 Task: Update the garage spots of the saved search to 1+.
Action: Mouse moved to (368, 289)
Screenshot: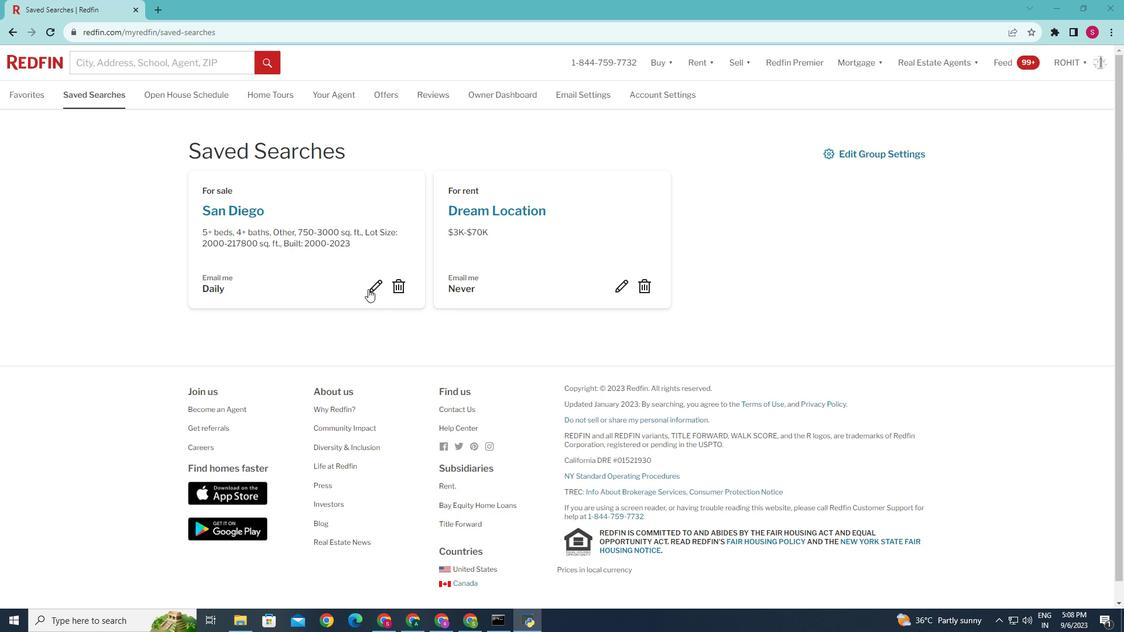 
Action: Mouse pressed left at (368, 289)
Screenshot: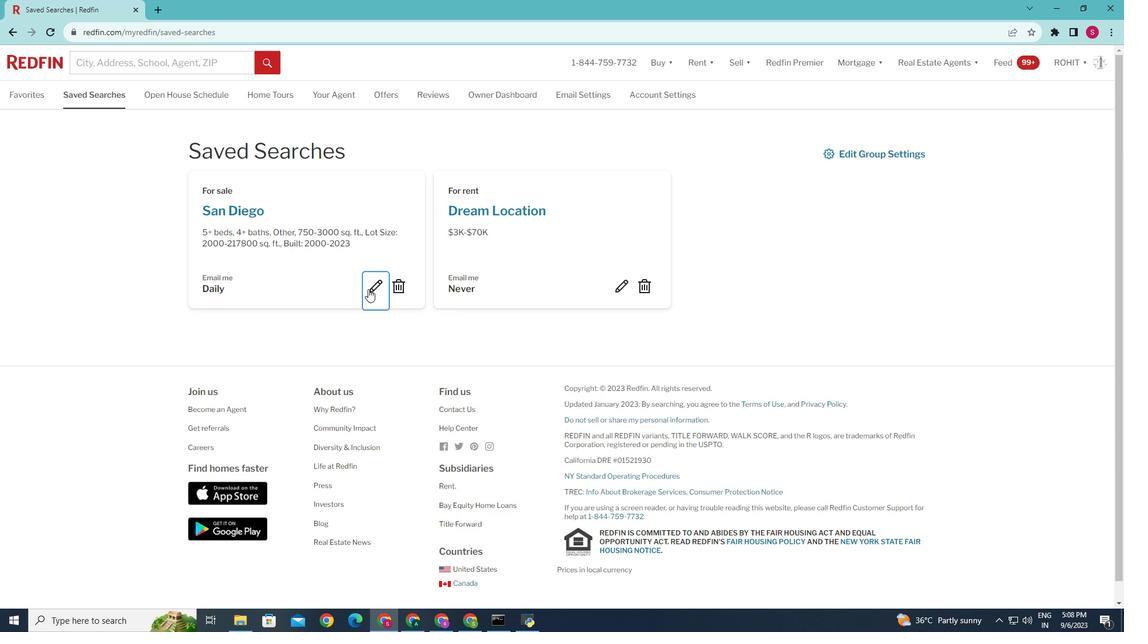 
Action: Mouse moved to (520, 349)
Screenshot: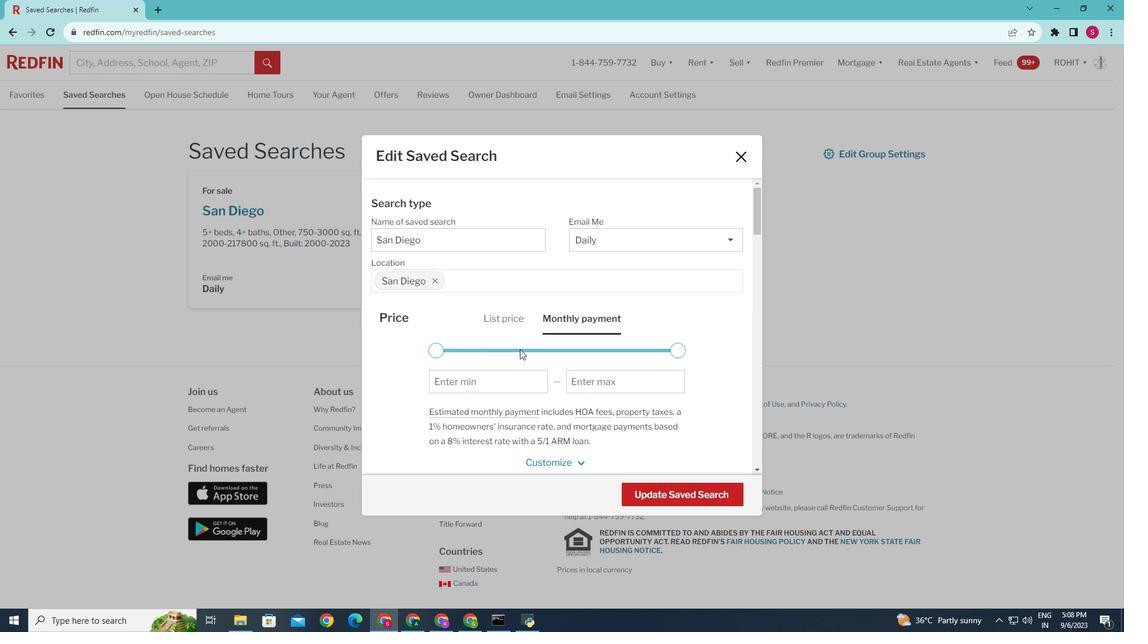 
Action: Mouse scrolled (520, 349) with delta (0, 0)
Screenshot: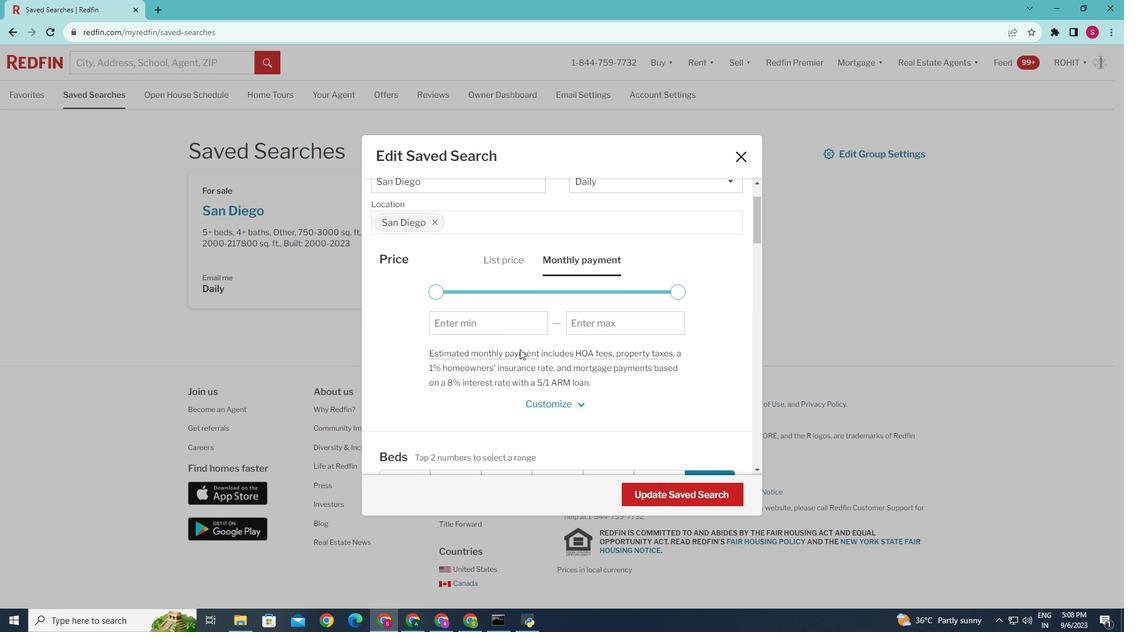 
Action: Mouse scrolled (520, 349) with delta (0, 0)
Screenshot: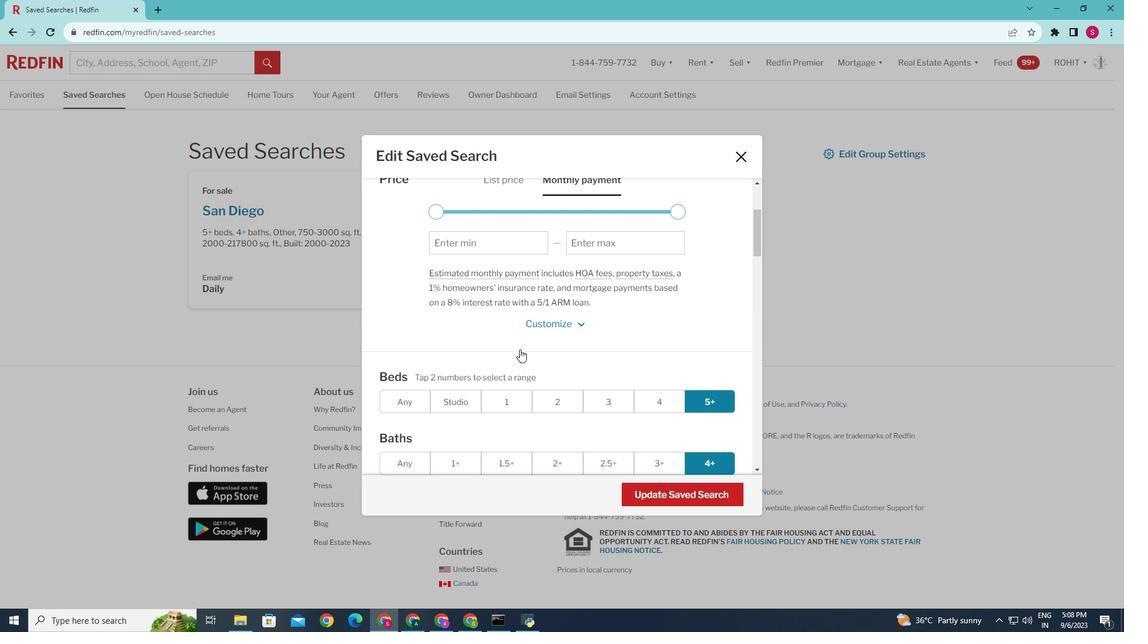 
Action: Mouse scrolled (520, 349) with delta (0, 0)
Screenshot: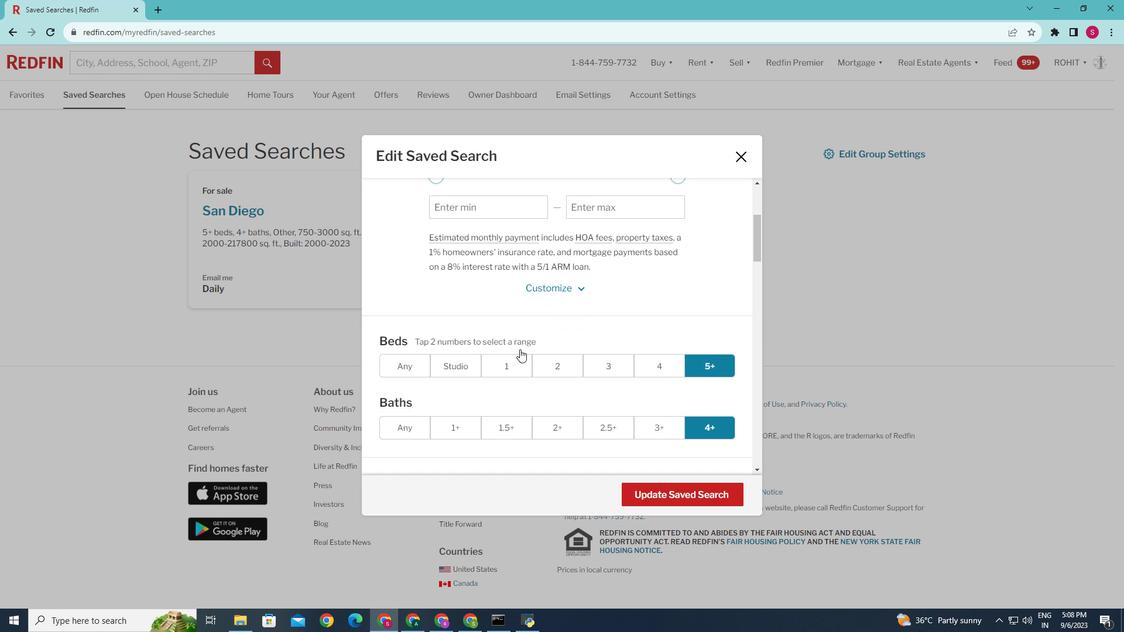 
Action: Mouse scrolled (520, 349) with delta (0, 0)
Screenshot: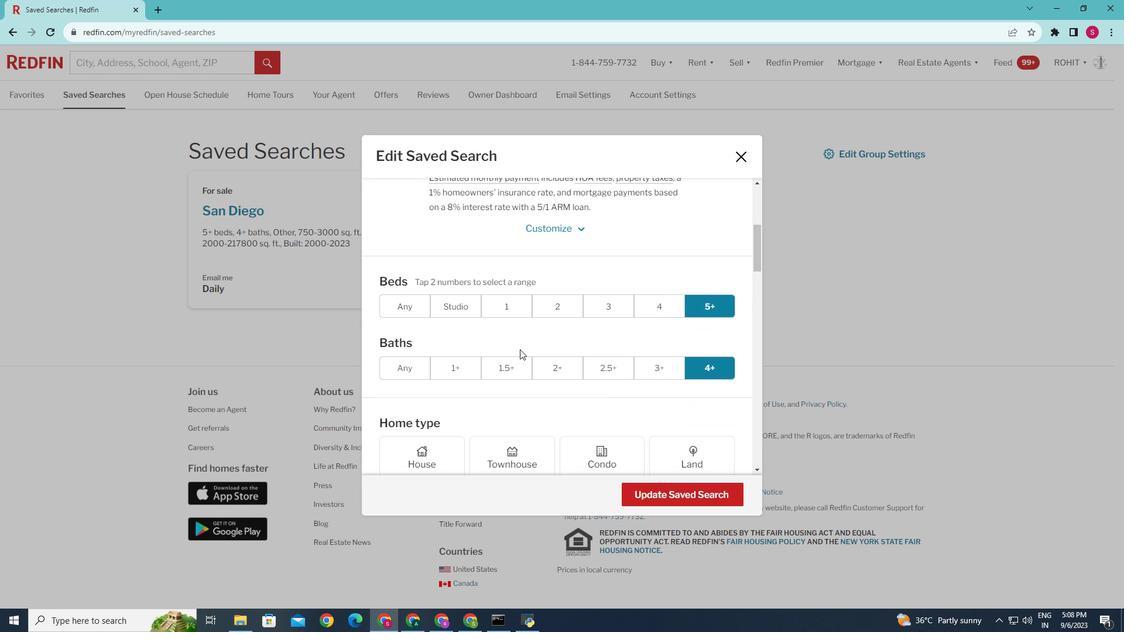 
Action: Mouse scrolled (520, 349) with delta (0, 0)
Screenshot: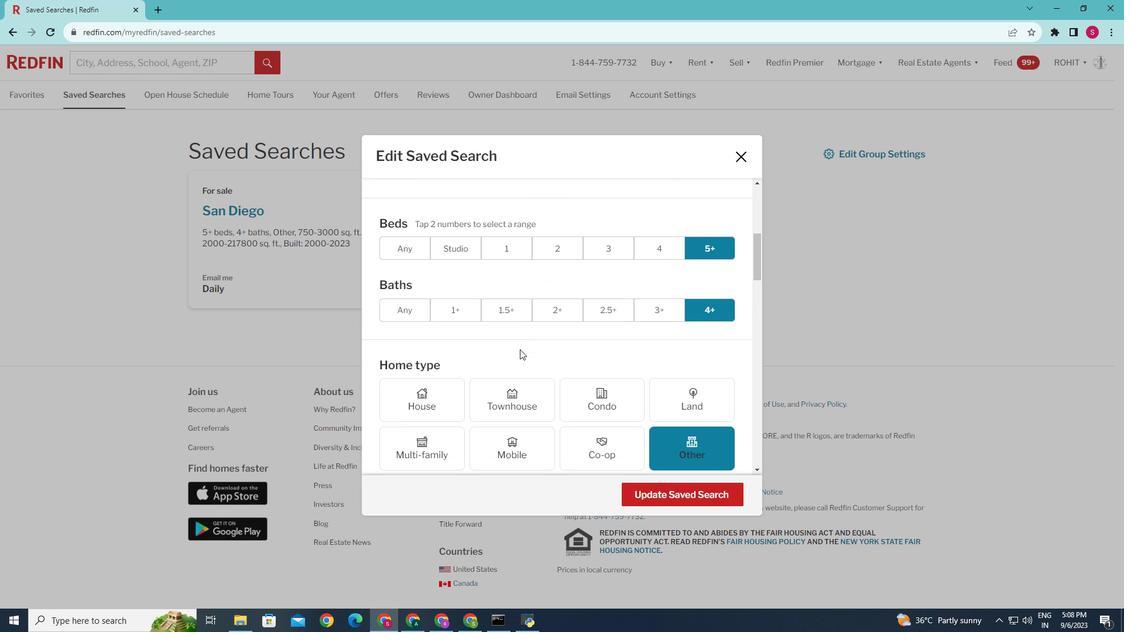 
Action: Mouse scrolled (520, 349) with delta (0, 0)
Screenshot: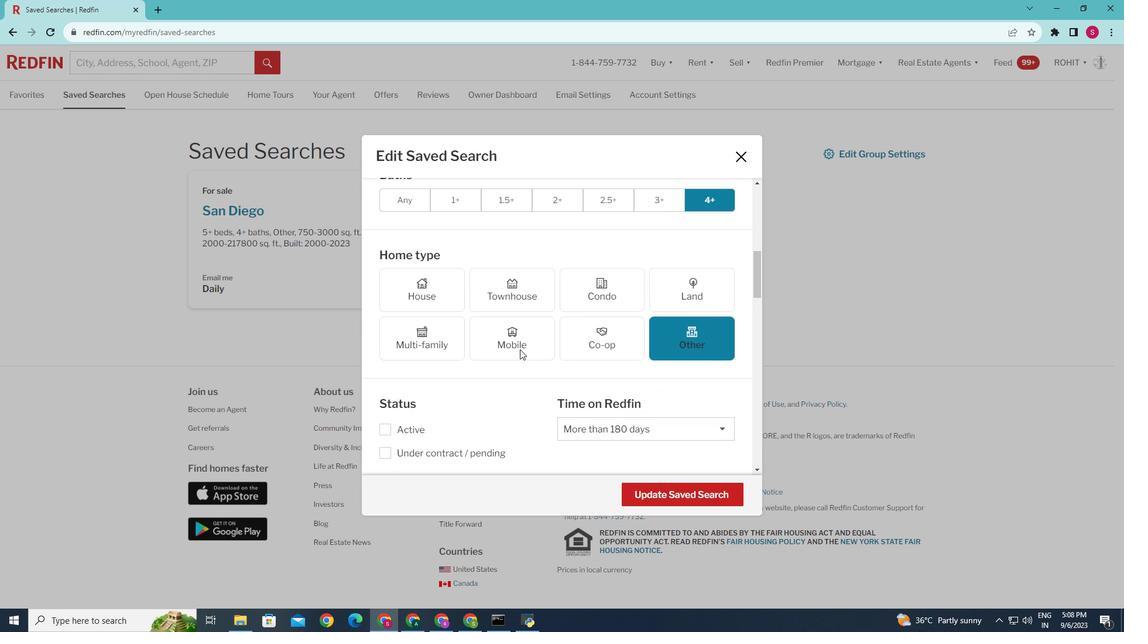 
Action: Mouse scrolled (520, 349) with delta (0, 0)
Screenshot: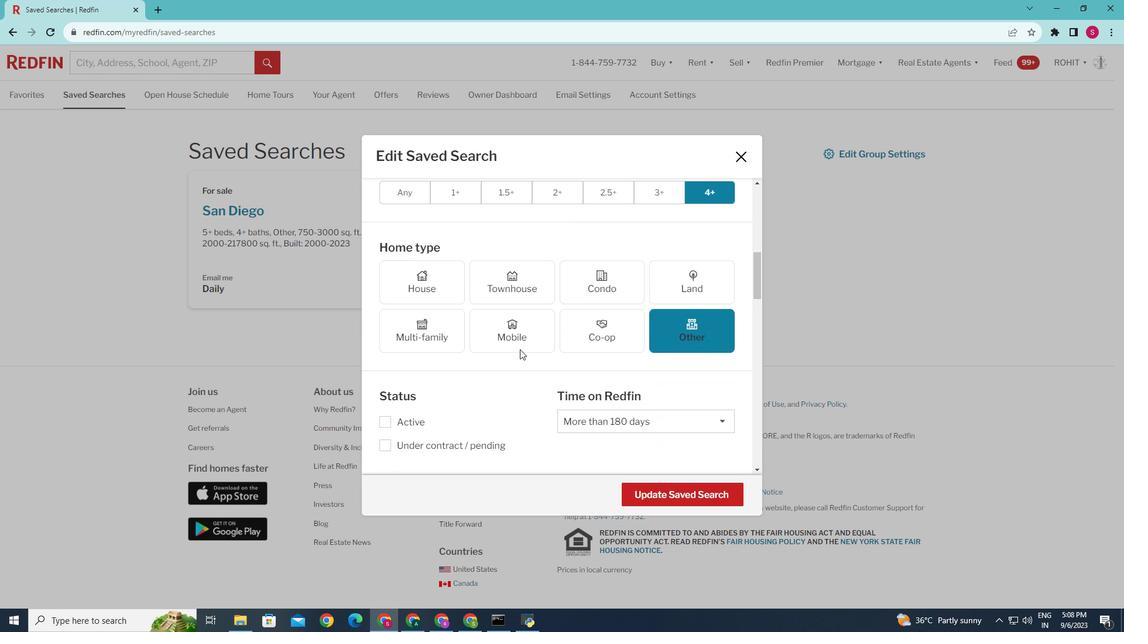 
Action: Mouse scrolled (520, 349) with delta (0, 0)
Screenshot: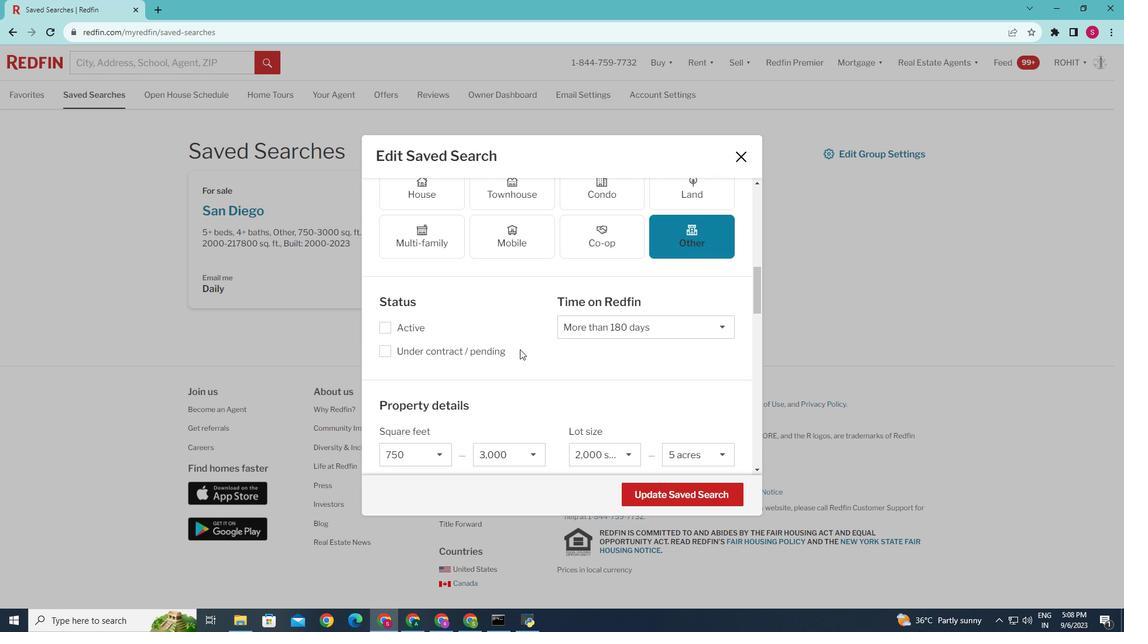 
Action: Mouse scrolled (520, 349) with delta (0, 0)
Screenshot: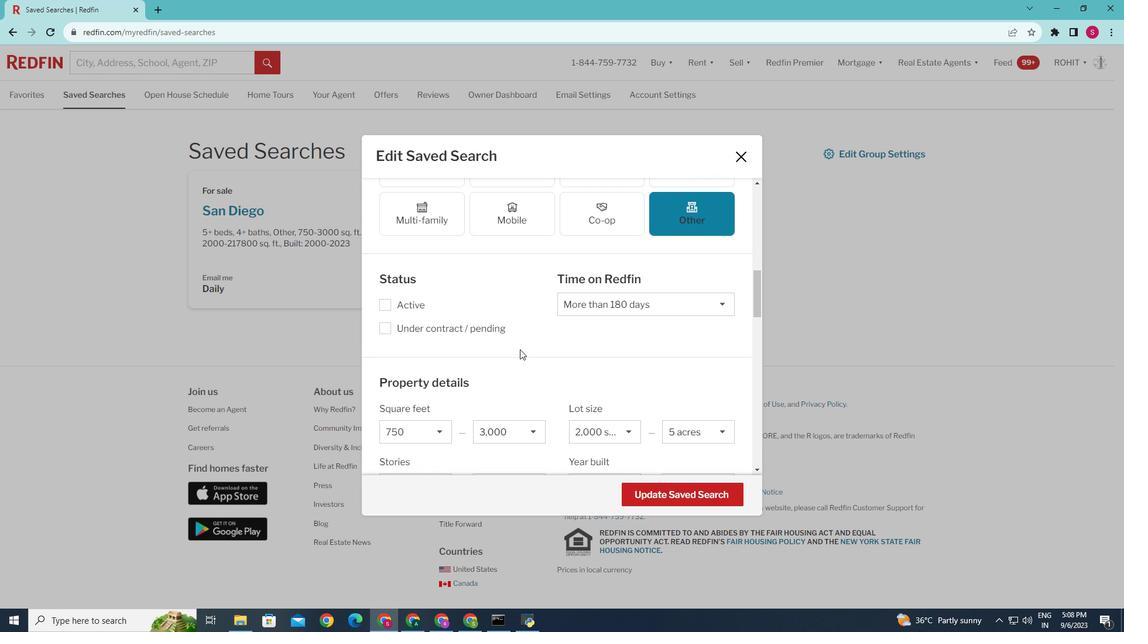 
Action: Mouse scrolled (520, 349) with delta (0, 0)
Screenshot: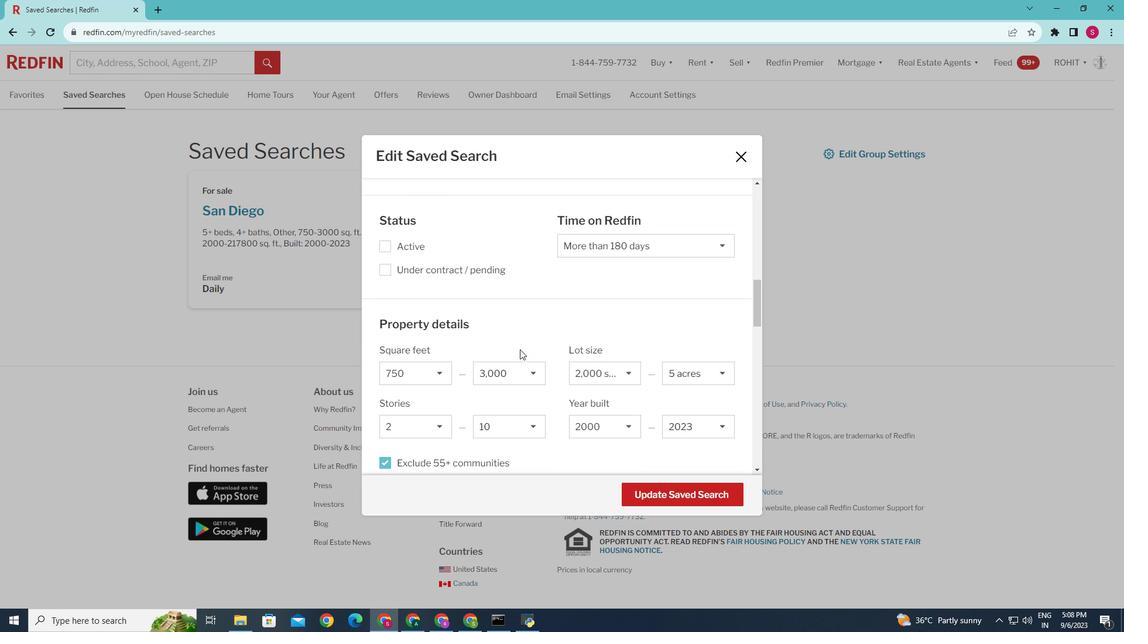 
Action: Mouse scrolled (520, 349) with delta (0, 0)
Screenshot: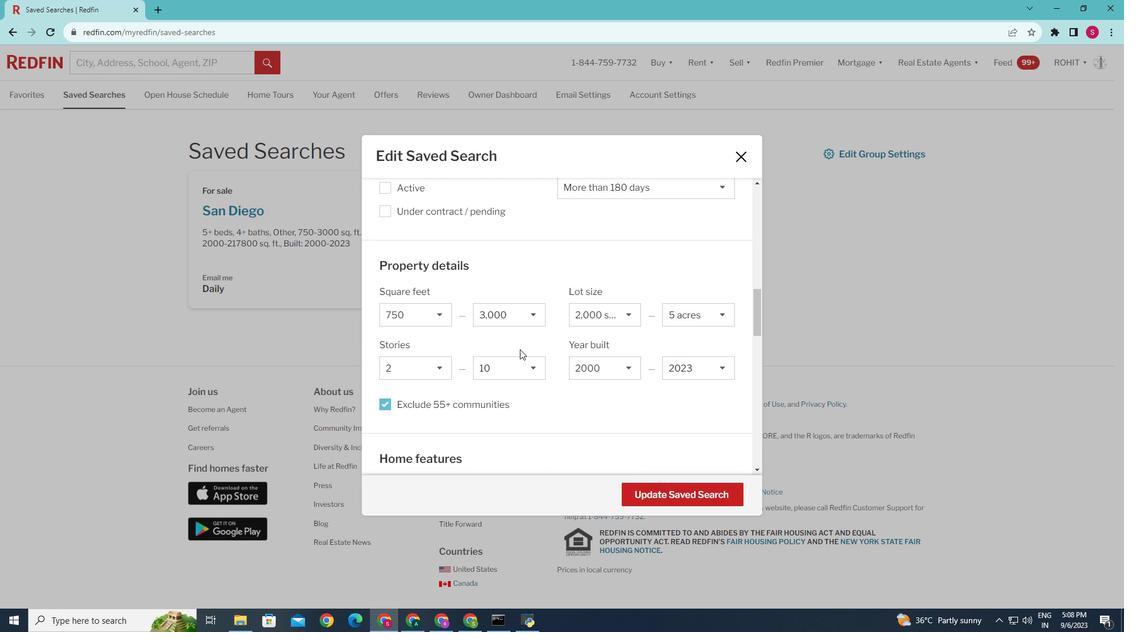 
Action: Mouse scrolled (520, 349) with delta (0, 0)
Screenshot: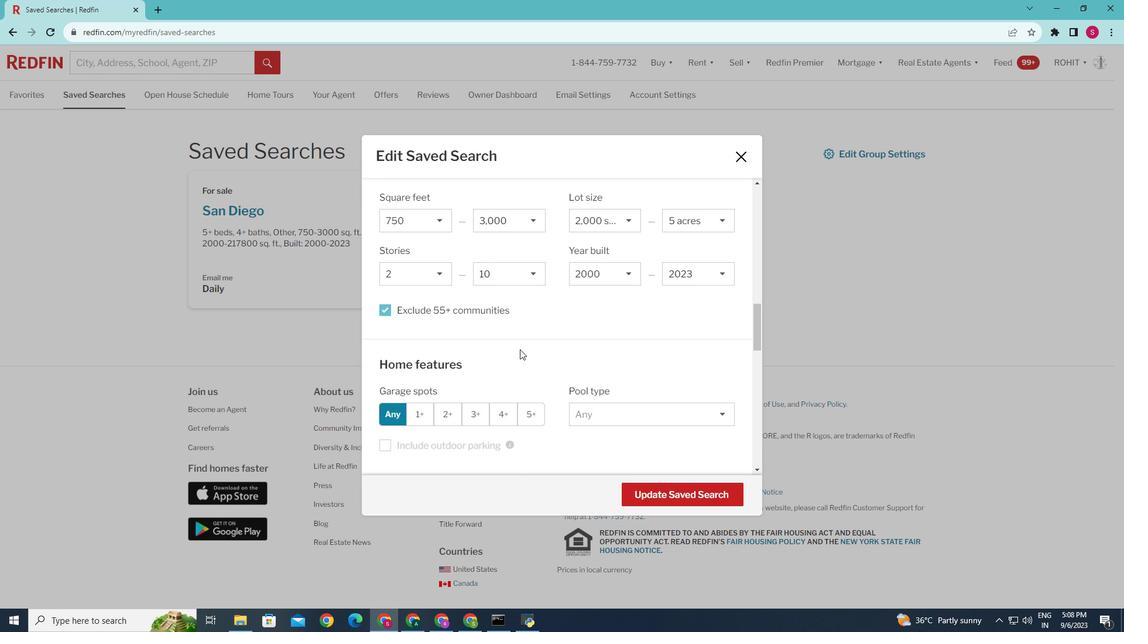 
Action: Mouse scrolled (520, 349) with delta (0, 0)
Screenshot: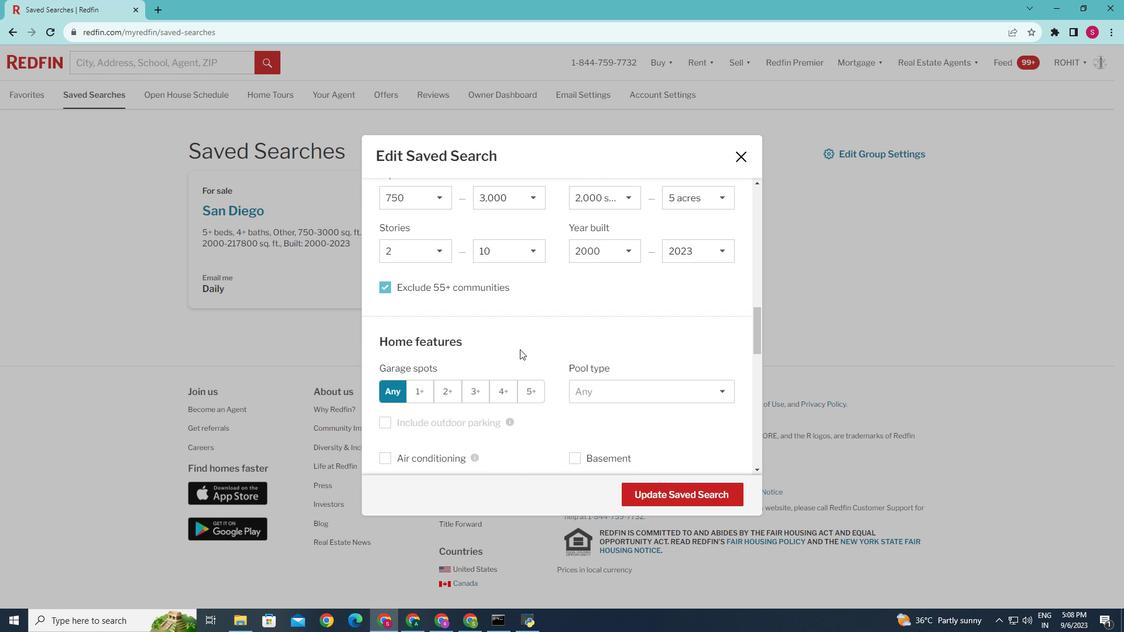 
Action: Mouse scrolled (520, 349) with delta (0, 0)
Screenshot: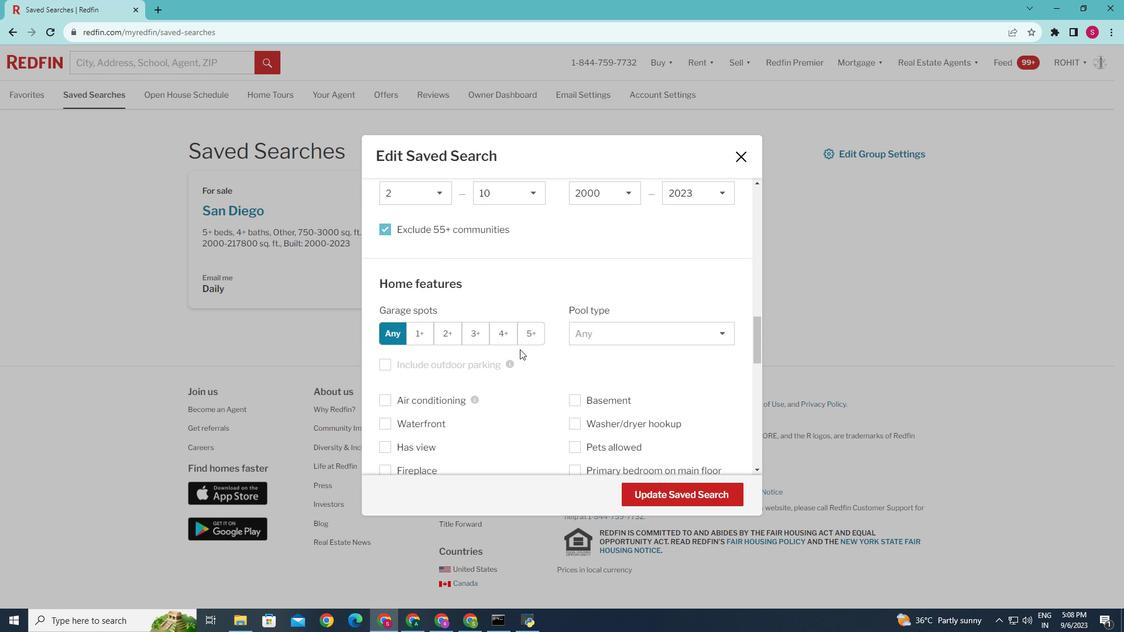 
Action: Mouse moved to (419, 331)
Screenshot: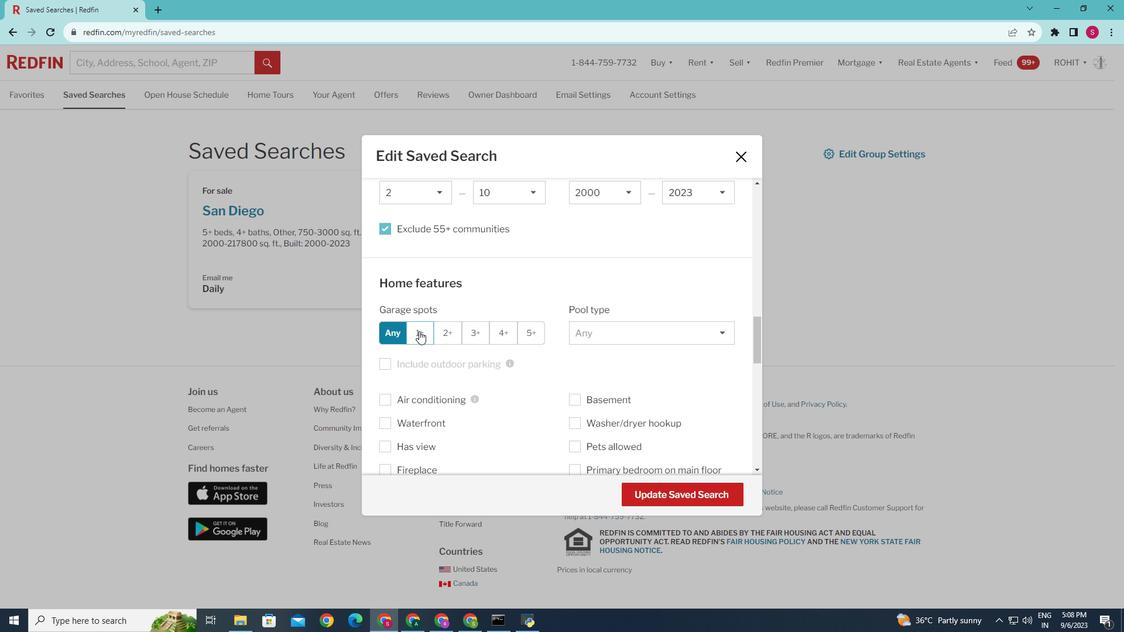 
Action: Mouse pressed left at (419, 331)
Screenshot: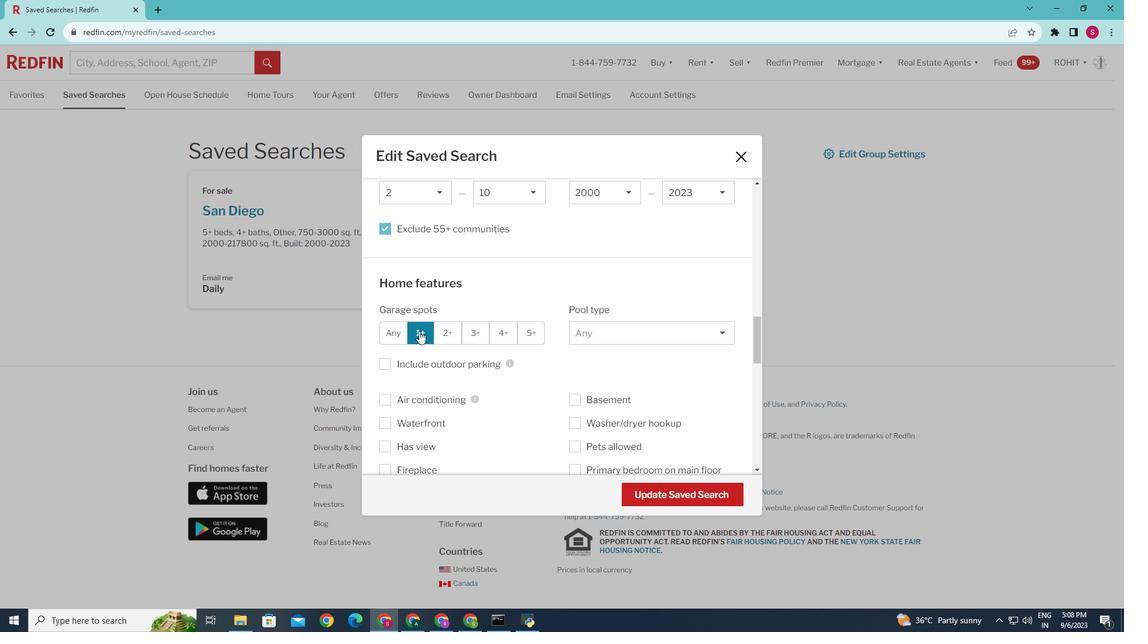 
Action: Mouse moved to (663, 492)
Screenshot: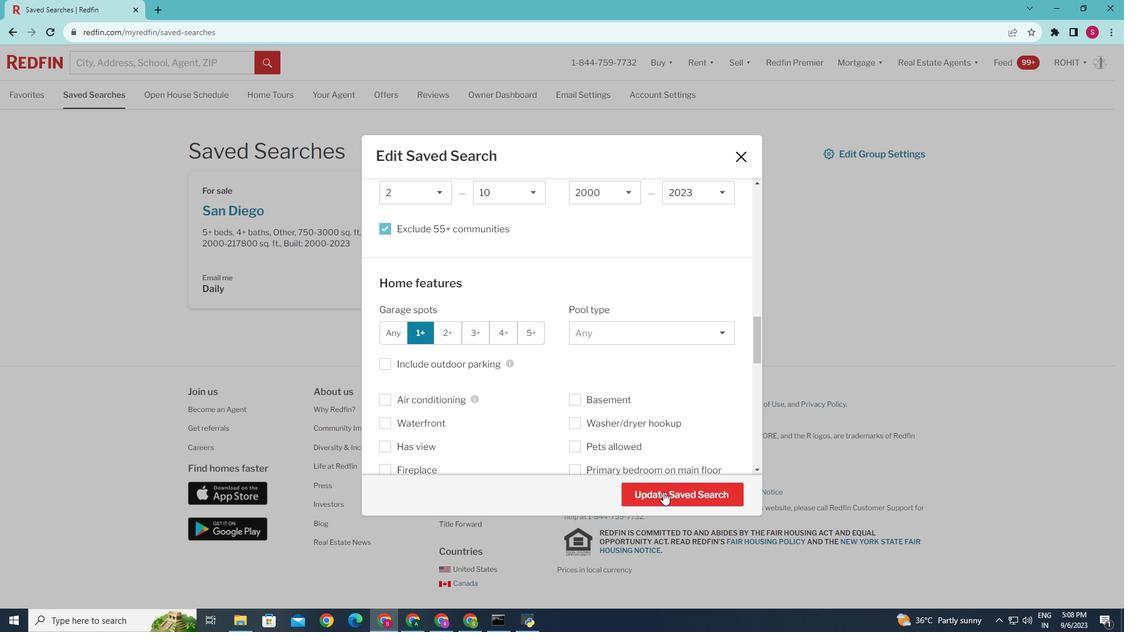 
Action: Mouse pressed left at (663, 492)
Screenshot: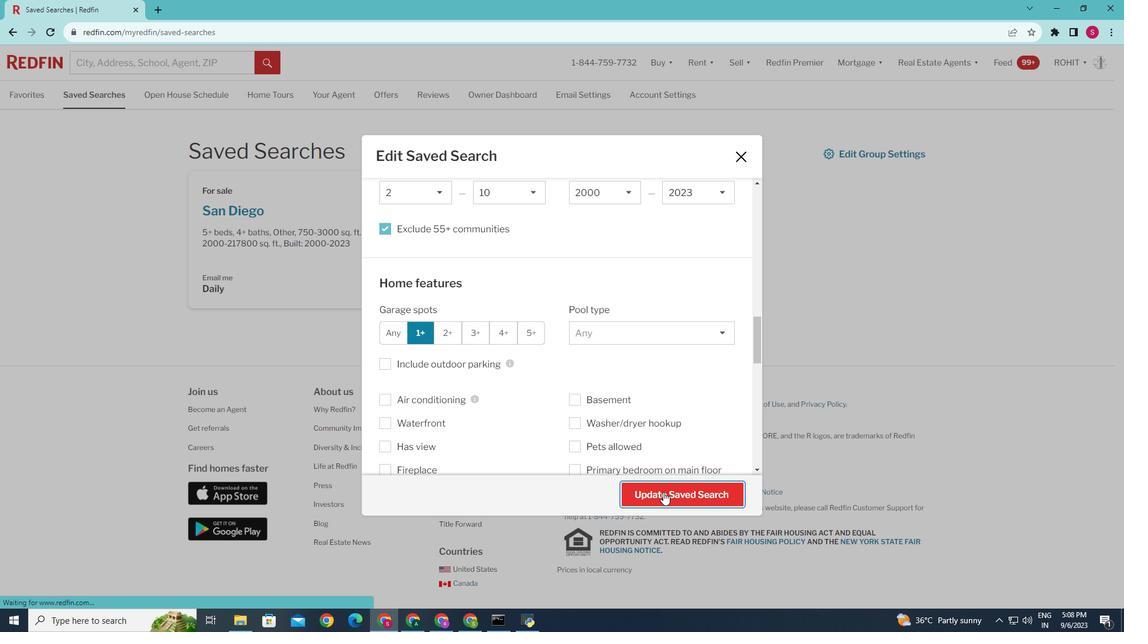 
Action: Mouse moved to (663, 492)
Screenshot: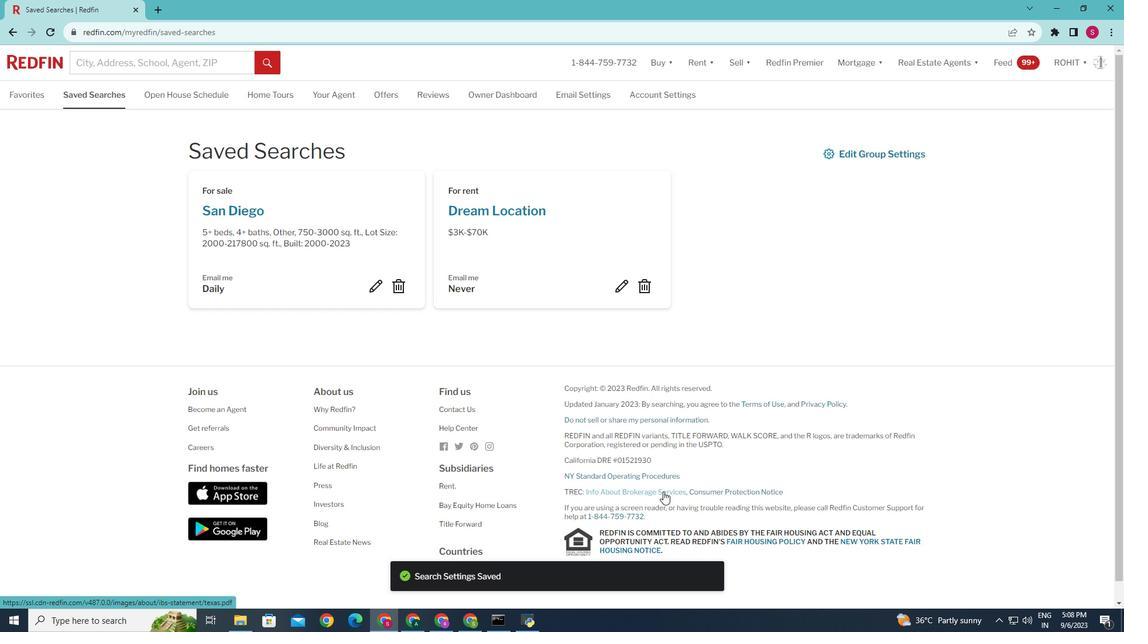 
